 Task: Create a due date automation trigger when advanced on, on the monday of the week before a card is due add fields without all custom fields completed at 11:00 AM.
Action: Mouse moved to (996, 78)
Screenshot: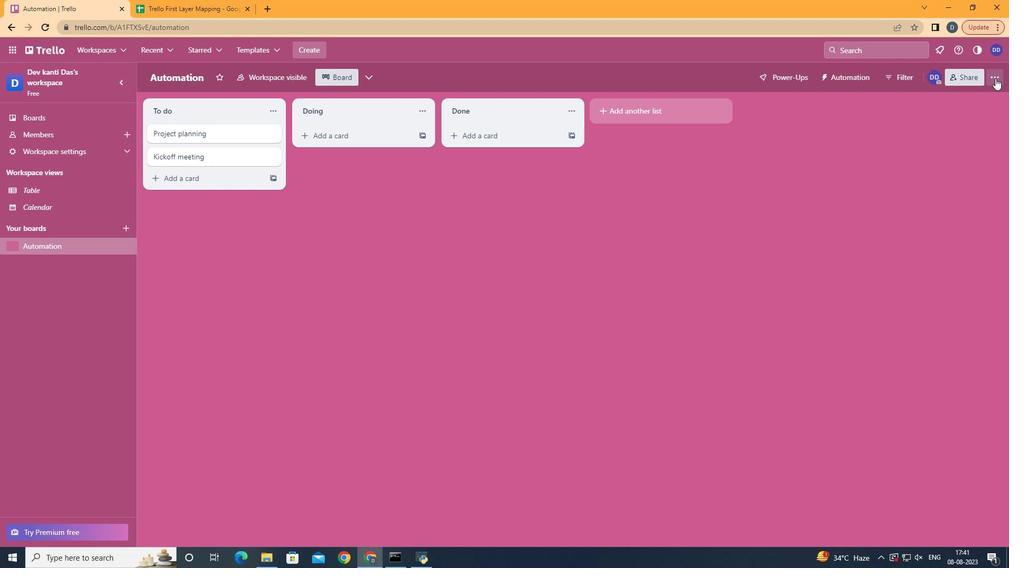
Action: Mouse pressed left at (996, 78)
Screenshot: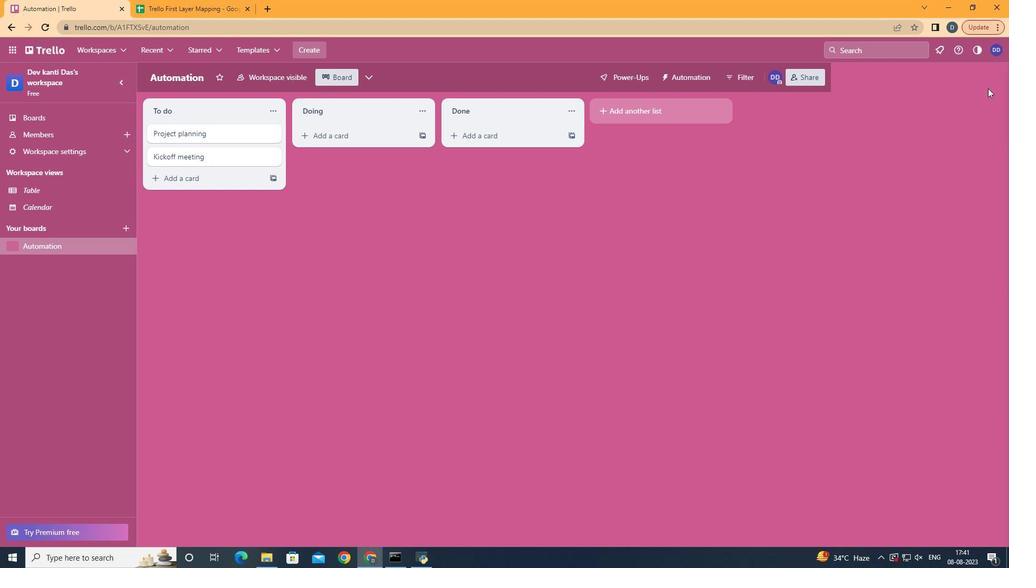 
Action: Mouse moved to (905, 216)
Screenshot: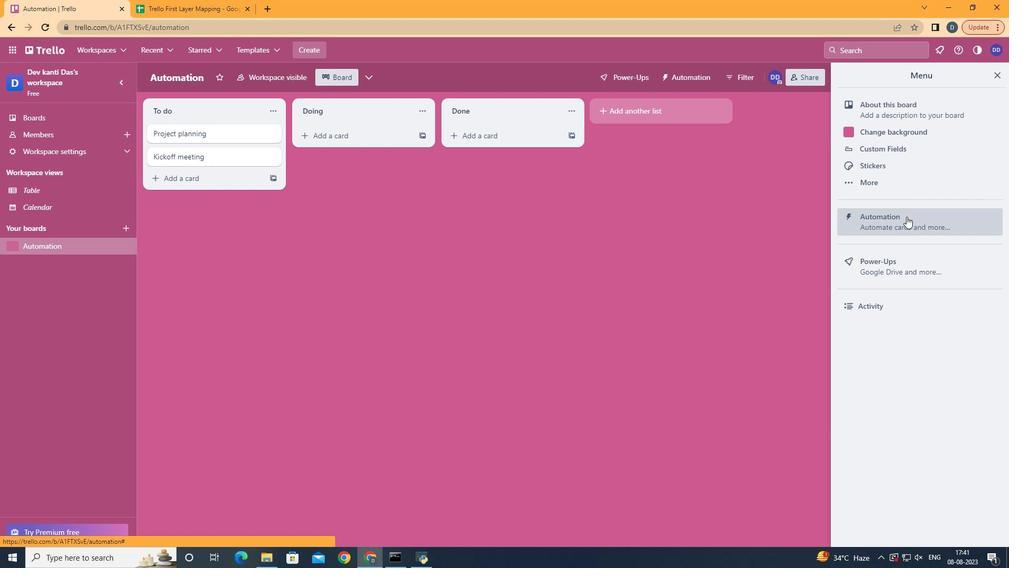 
Action: Mouse pressed left at (905, 216)
Screenshot: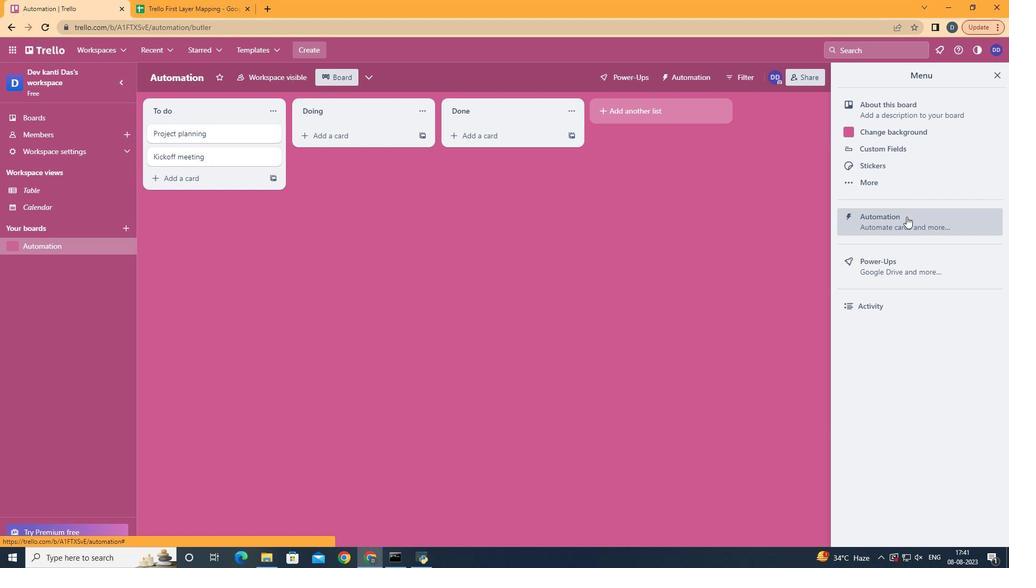 
Action: Mouse moved to (191, 205)
Screenshot: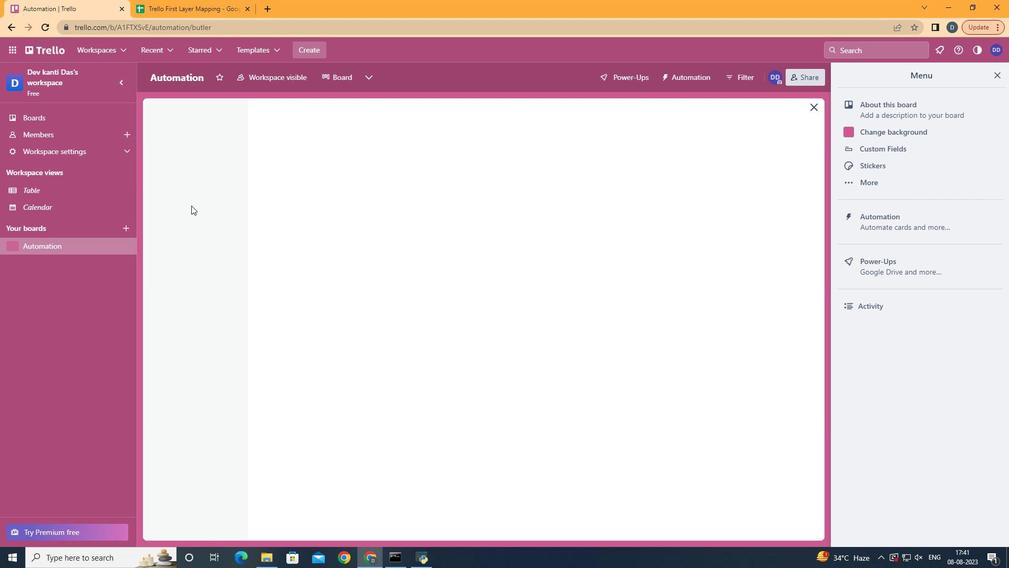 
Action: Mouse pressed left at (191, 205)
Screenshot: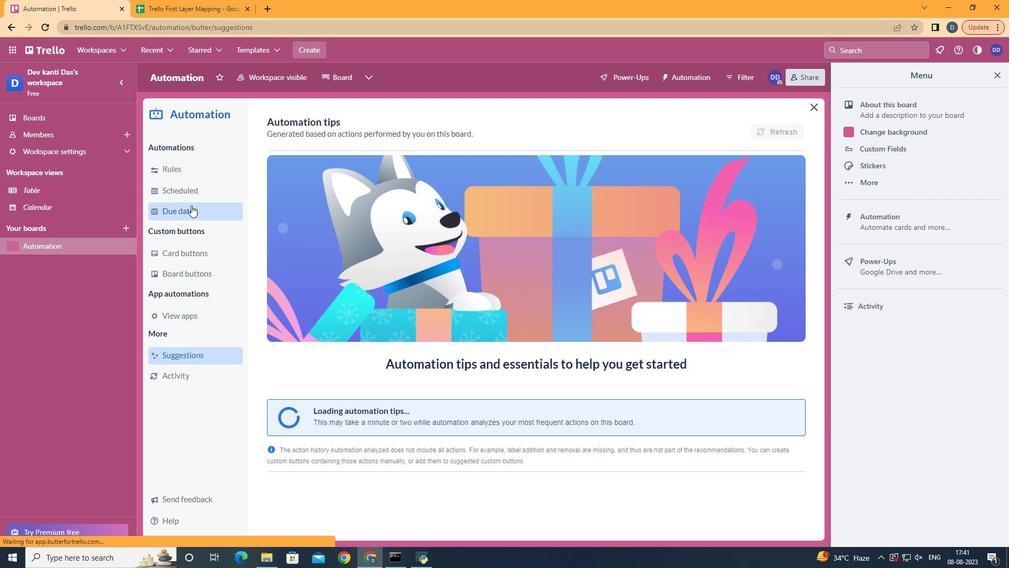 
Action: Mouse moved to (746, 122)
Screenshot: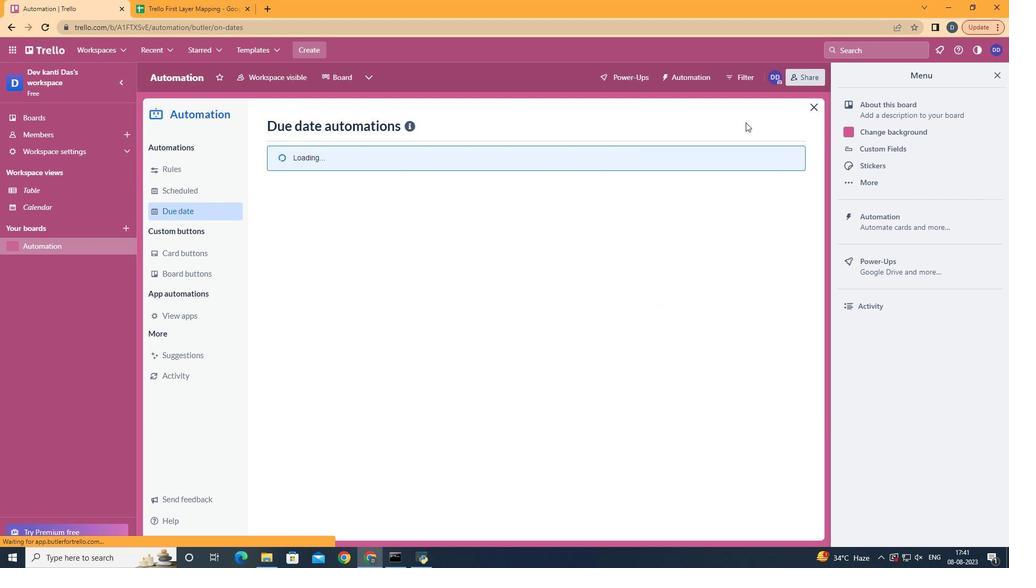 
Action: Mouse pressed left at (746, 122)
Screenshot: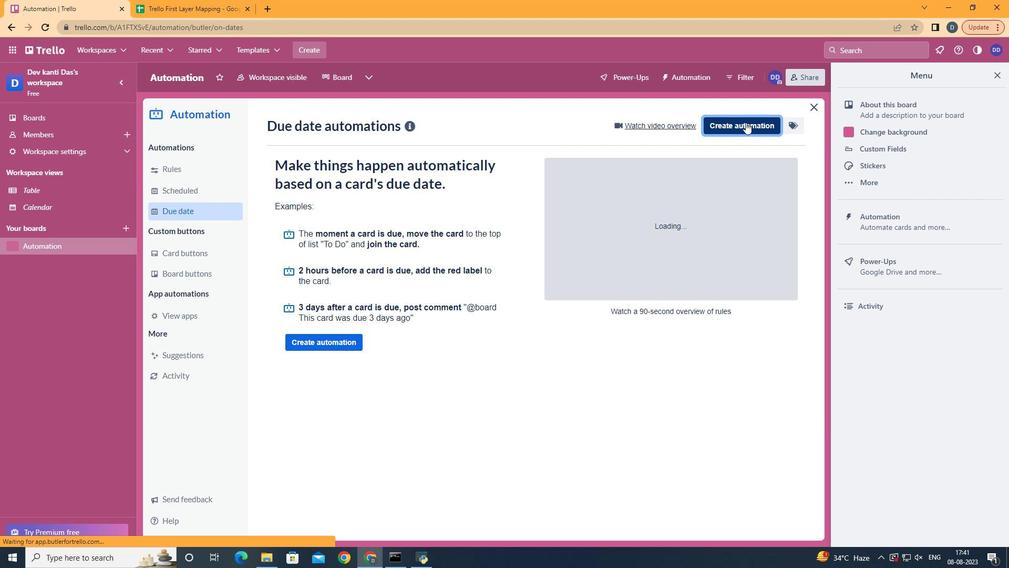 
Action: Mouse moved to (567, 229)
Screenshot: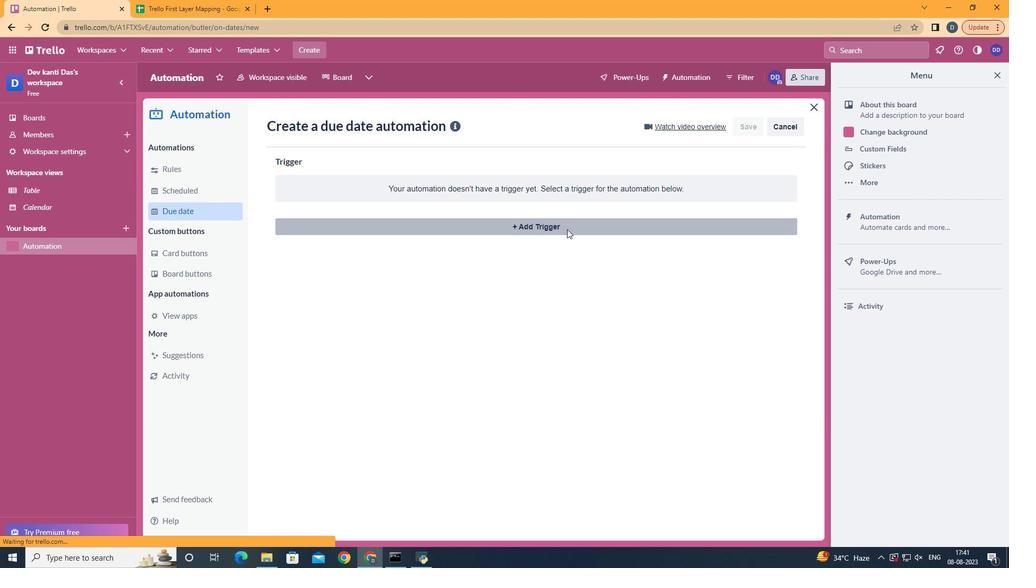 
Action: Mouse pressed left at (567, 229)
Screenshot: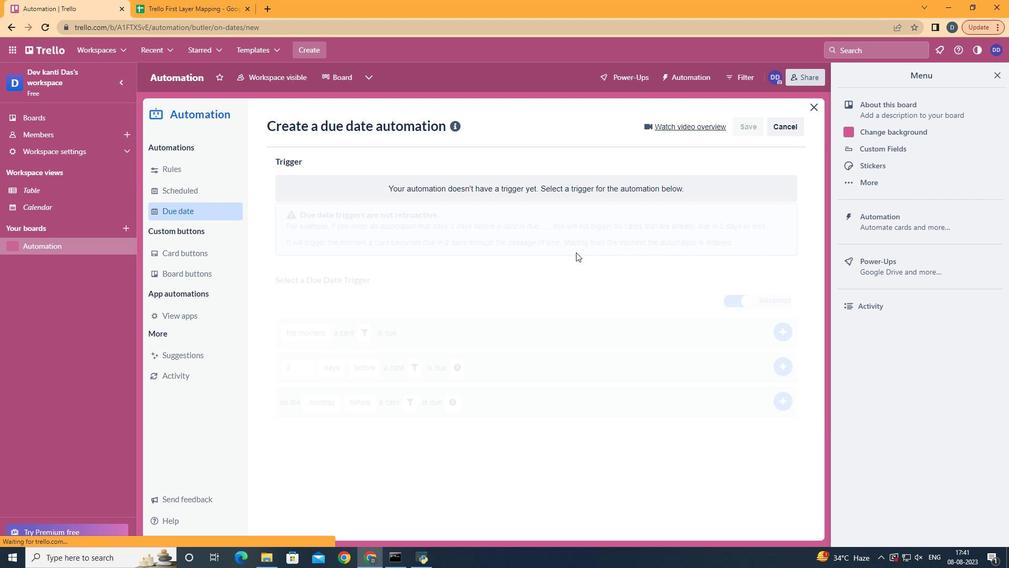 
Action: Mouse moved to (366, 506)
Screenshot: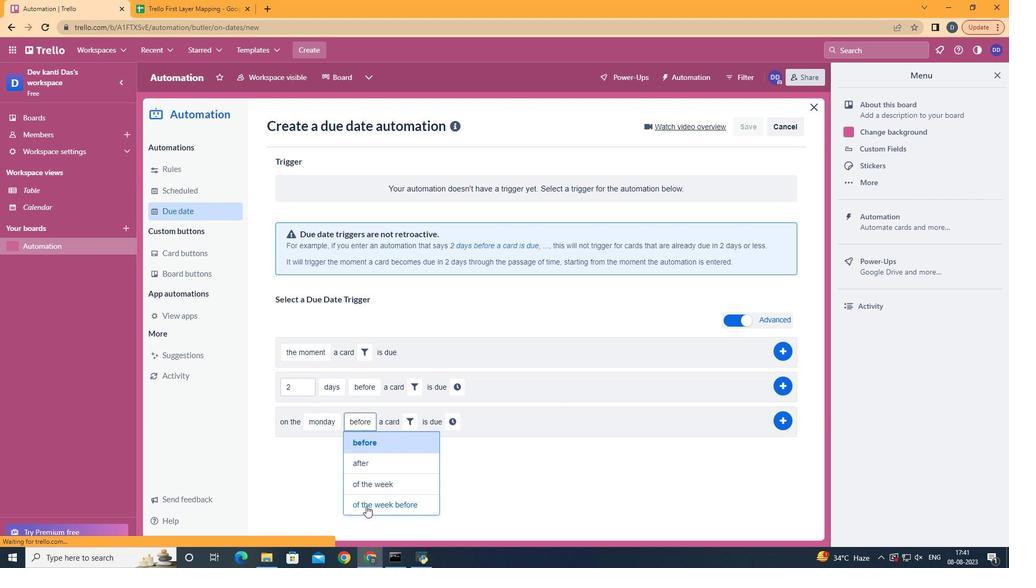 
Action: Mouse pressed left at (366, 506)
Screenshot: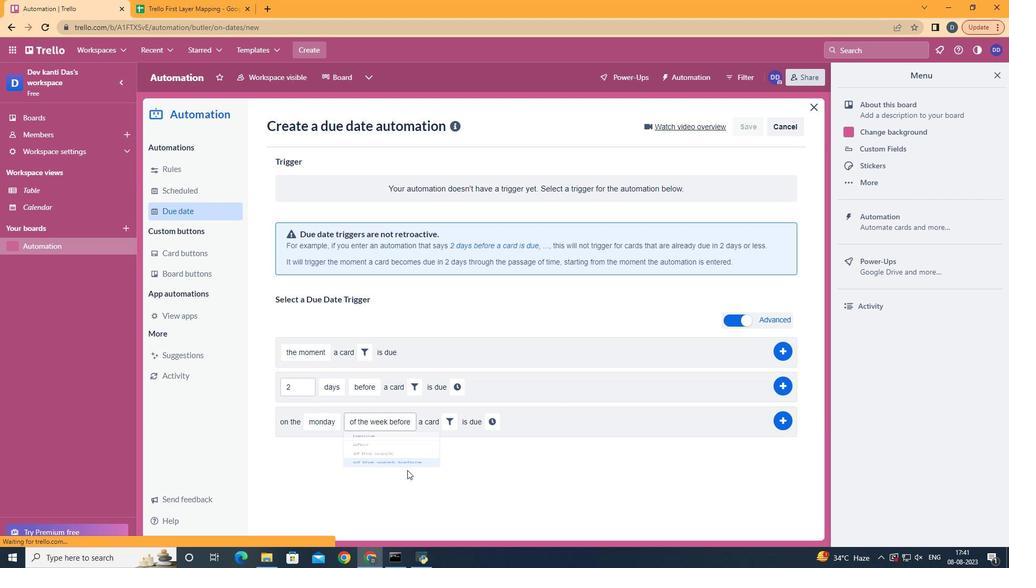 
Action: Mouse moved to (446, 425)
Screenshot: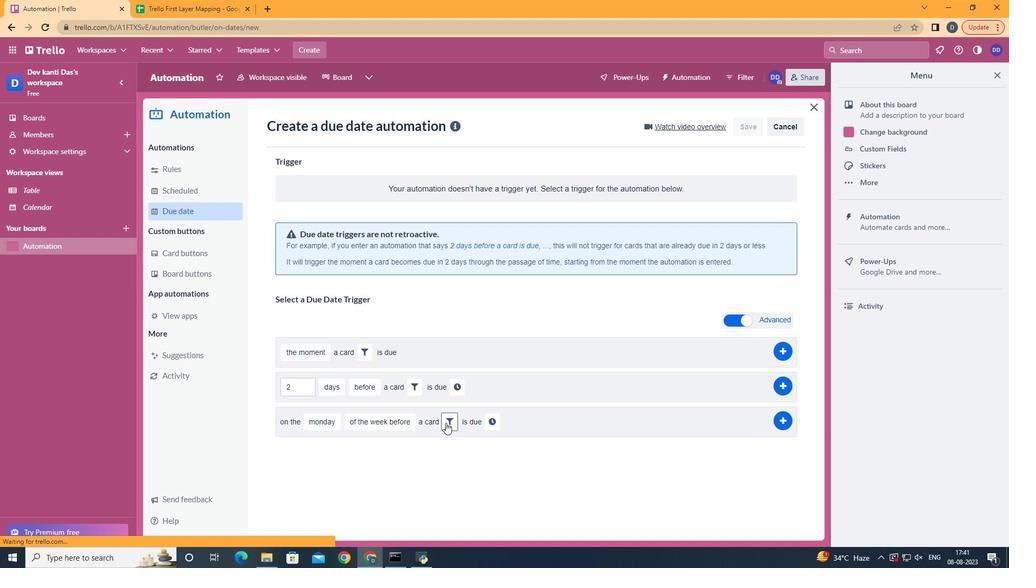 
Action: Mouse pressed left at (446, 425)
Screenshot: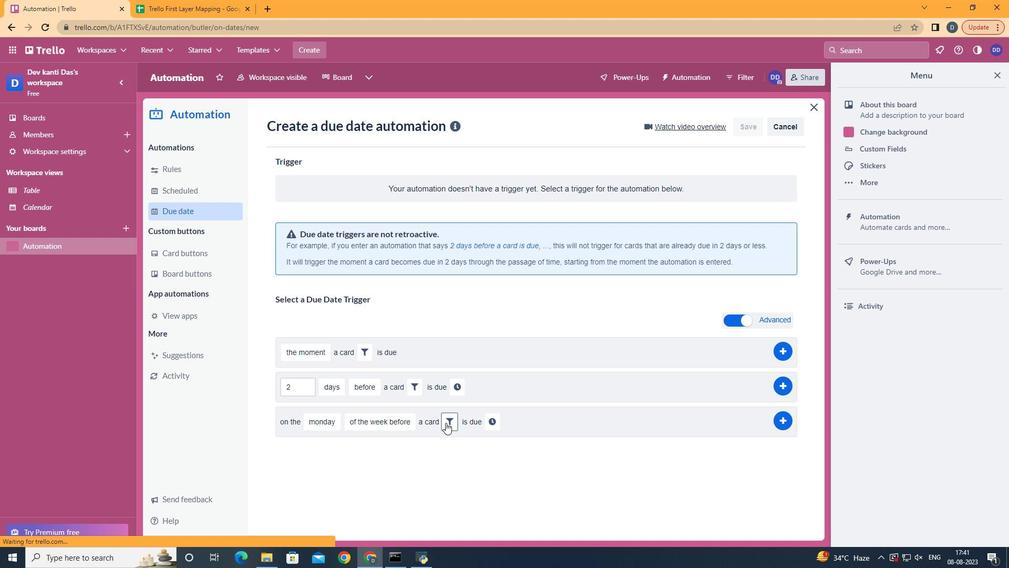 
Action: Mouse moved to (607, 456)
Screenshot: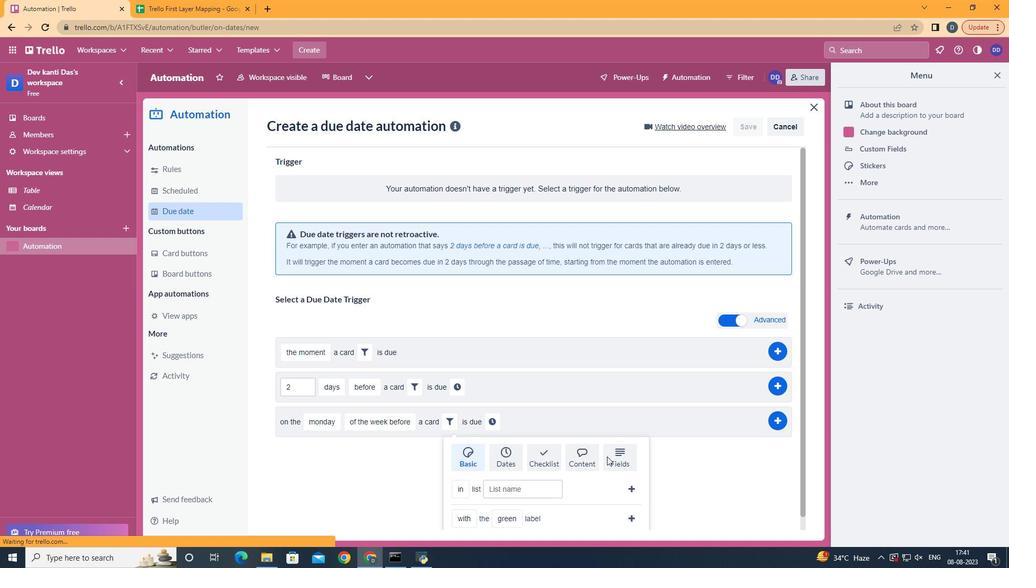 
Action: Mouse pressed left at (607, 456)
Screenshot: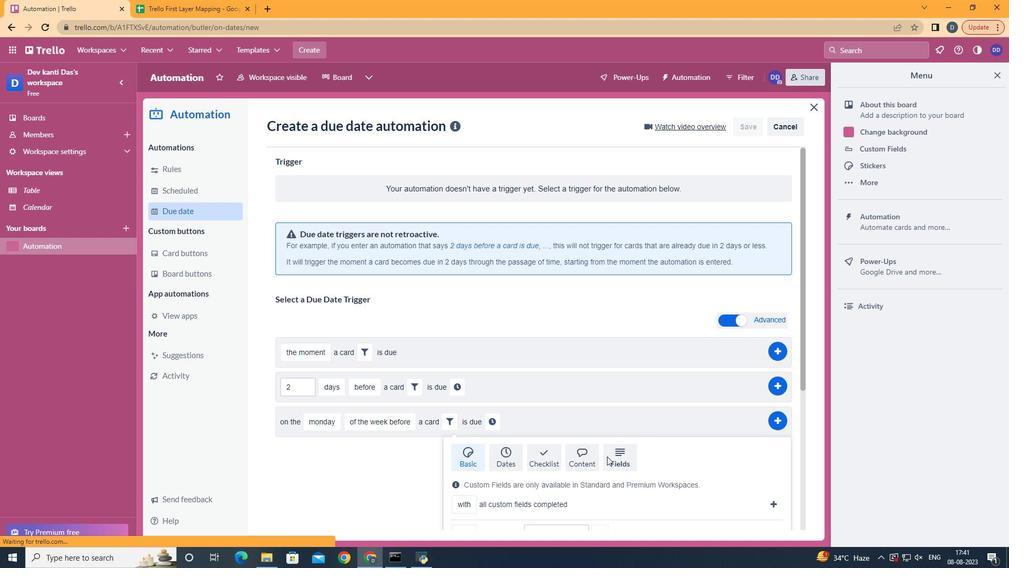 
Action: Mouse moved to (510, 478)
Screenshot: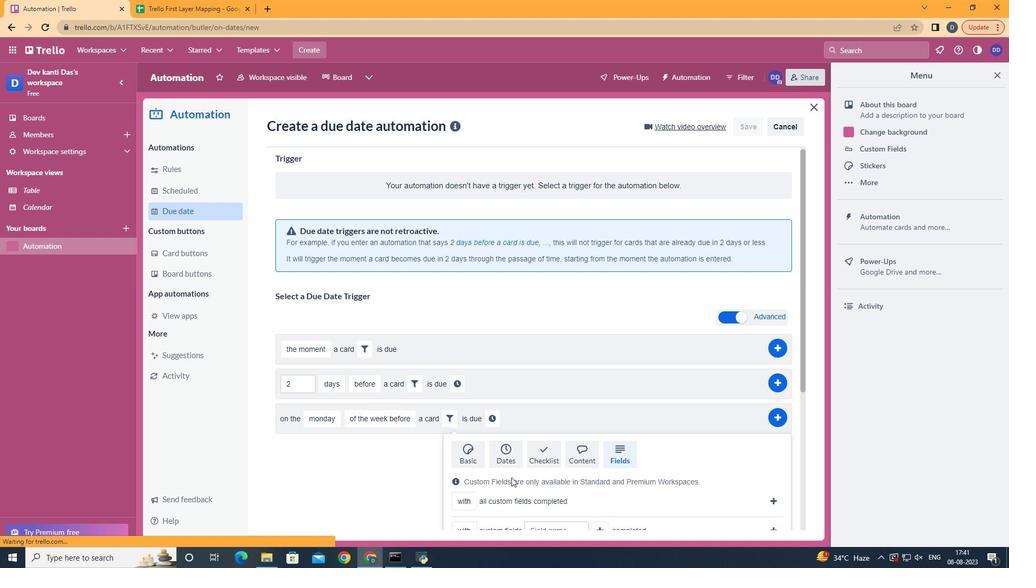 
Action: Mouse scrolled (510, 478) with delta (0, 0)
Screenshot: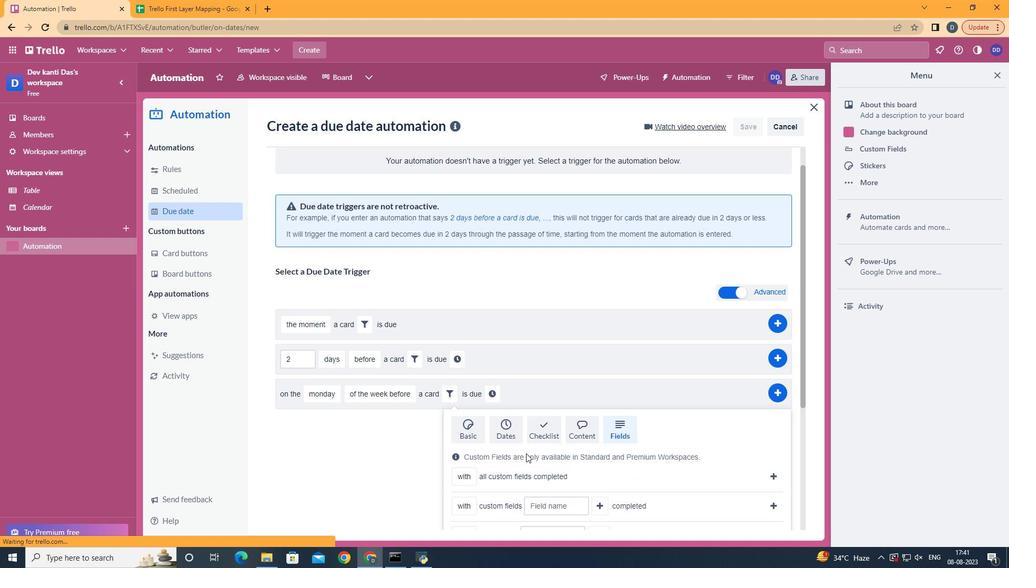 
Action: Mouse scrolled (510, 478) with delta (0, 0)
Screenshot: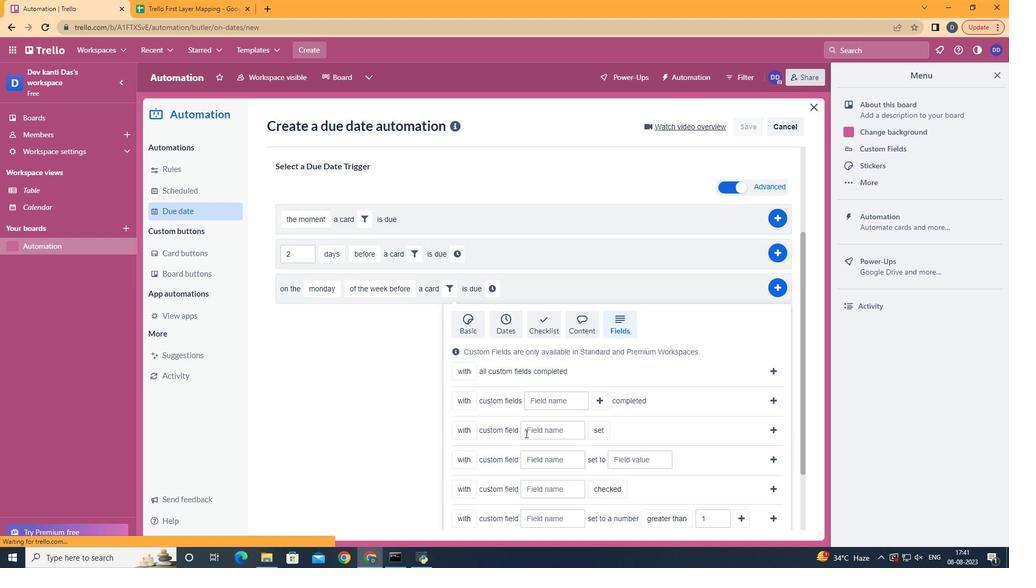 
Action: Mouse moved to (511, 477)
Screenshot: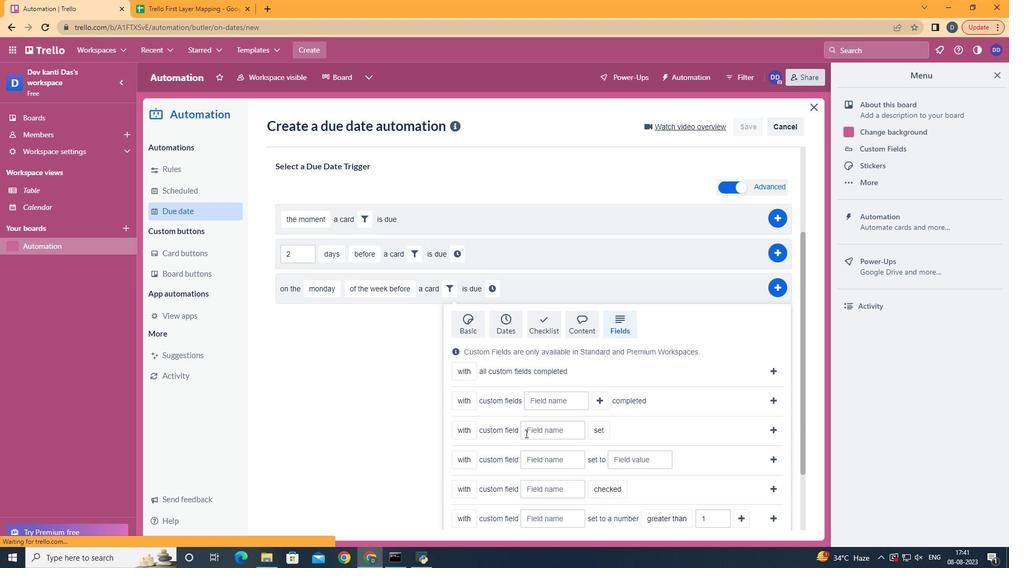 
Action: Mouse scrolled (510, 478) with delta (0, 0)
Screenshot: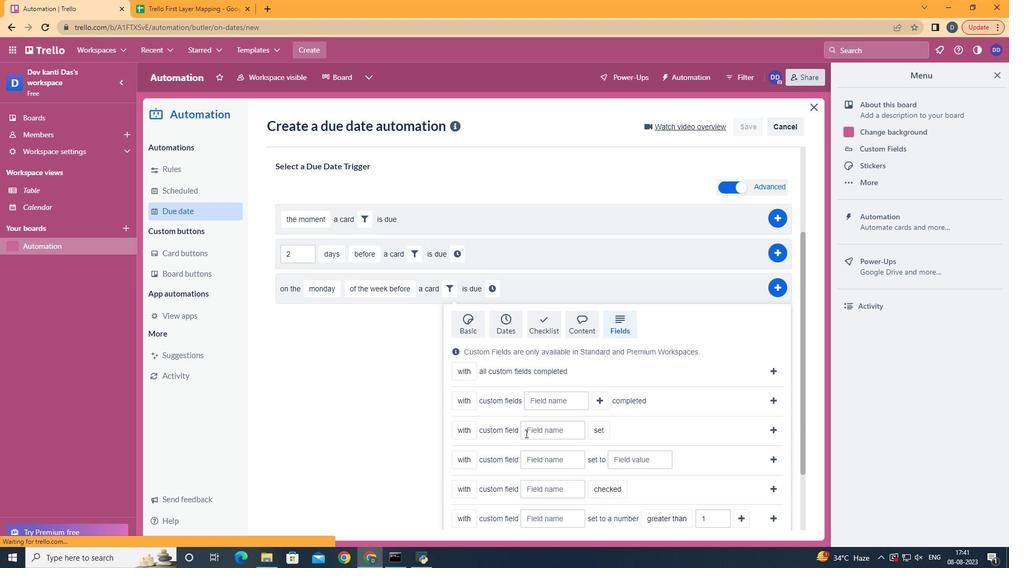 
Action: Mouse moved to (472, 381)
Screenshot: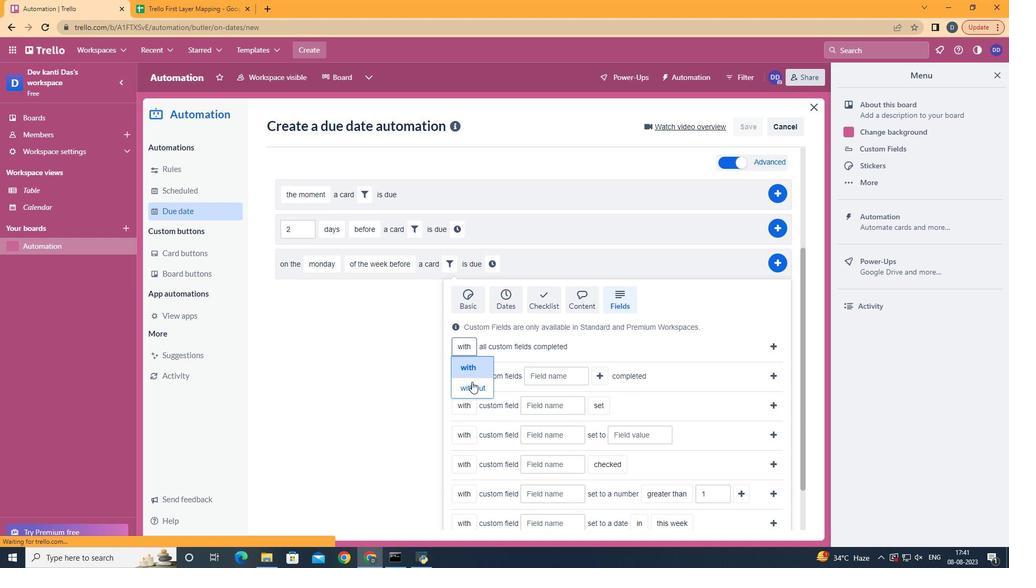 
Action: Mouse pressed left at (472, 381)
Screenshot: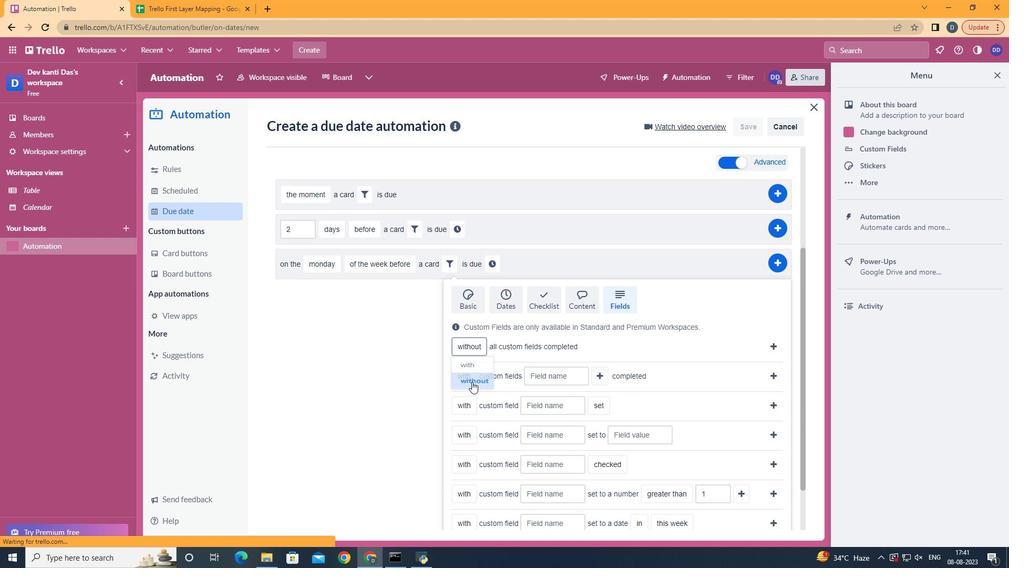 
Action: Mouse moved to (775, 346)
Screenshot: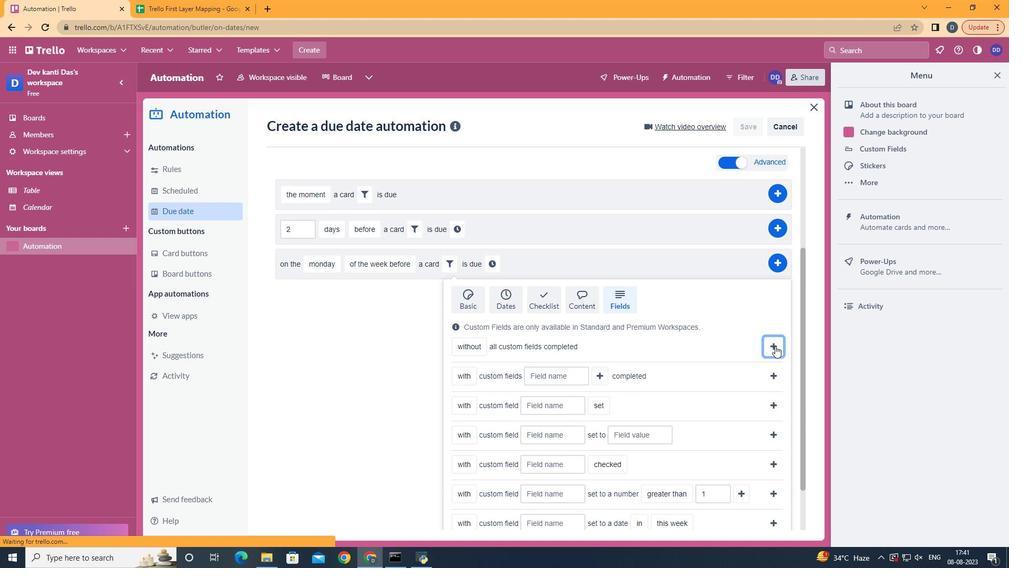 
Action: Mouse pressed left at (775, 346)
Screenshot: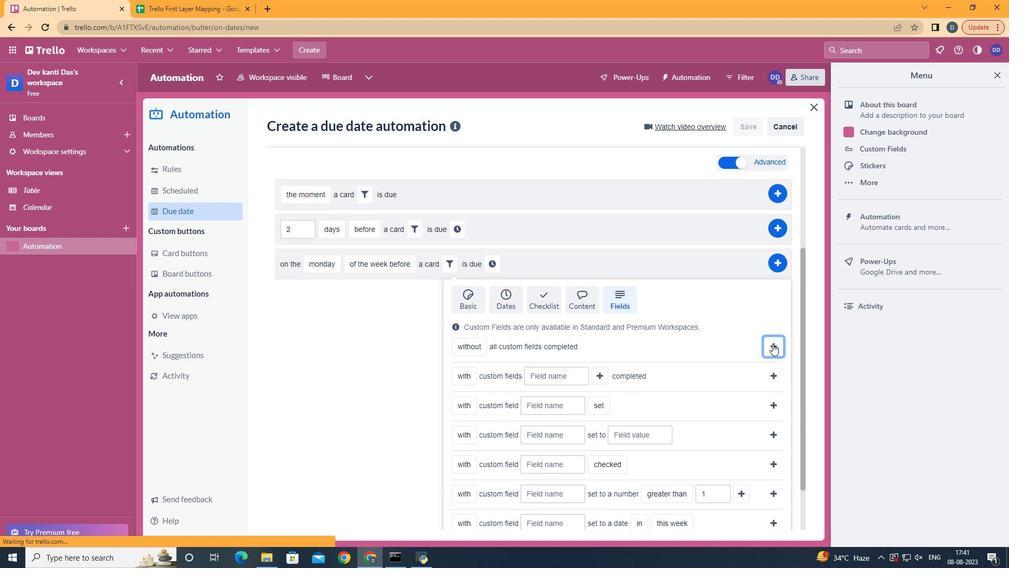 
Action: Mouse moved to (632, 423)
Screenshot: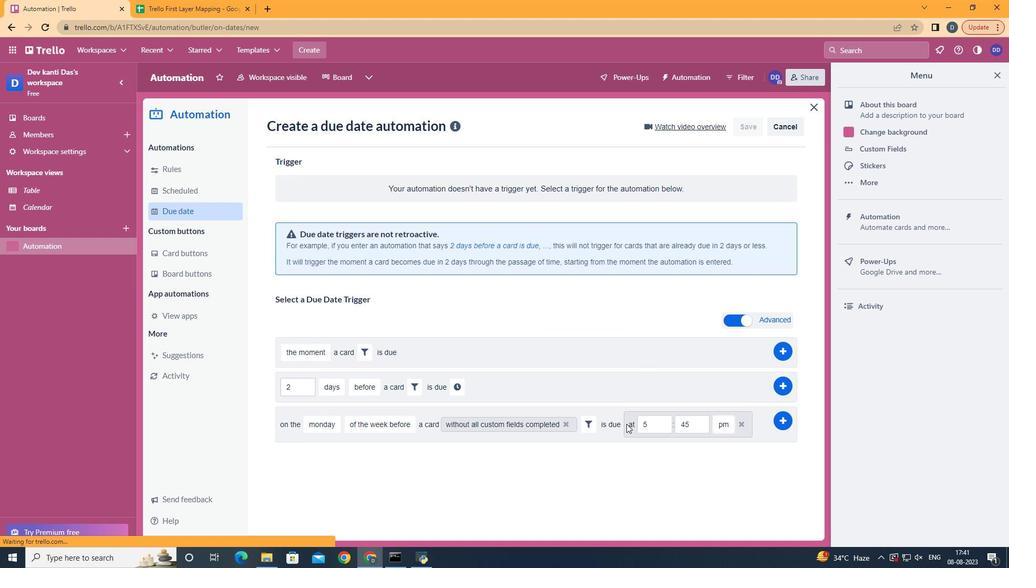 
Action: Mouse pressed left at (632, 423)
Screenshot: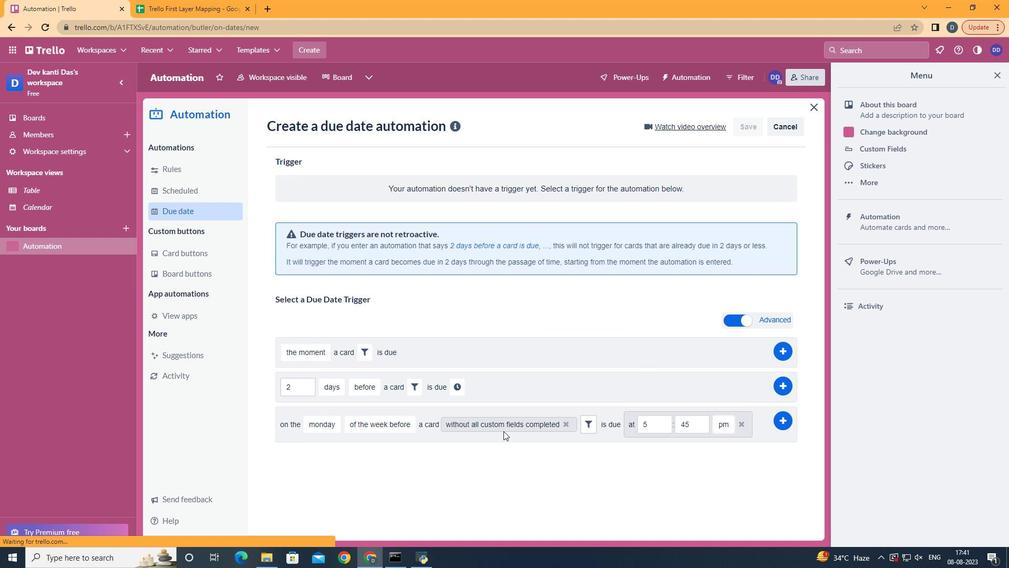 
Action: Mouse moved to (665, 427)
Screenshot: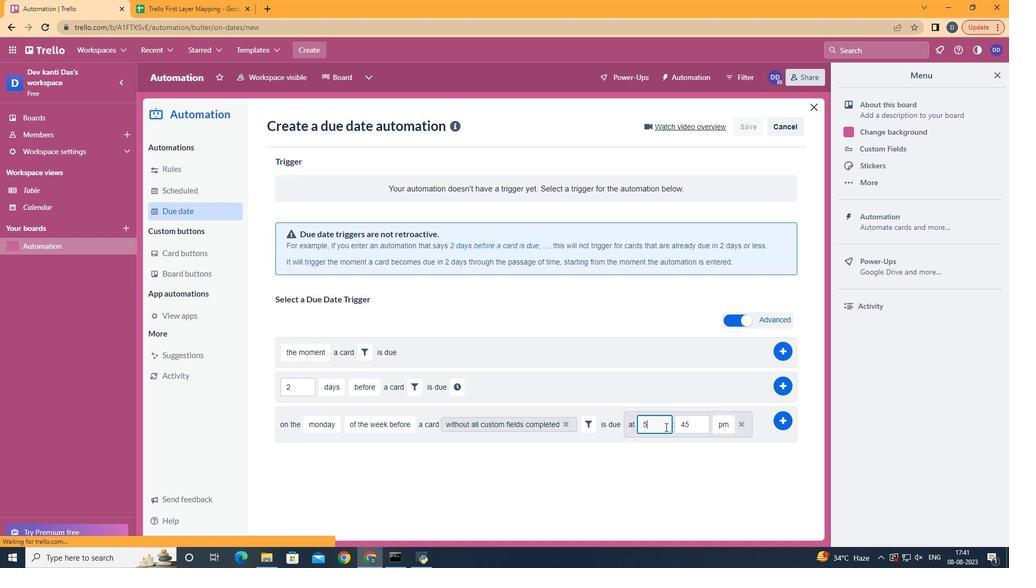 
Action: Mouse pressed left at (665, 427)
Screenshot: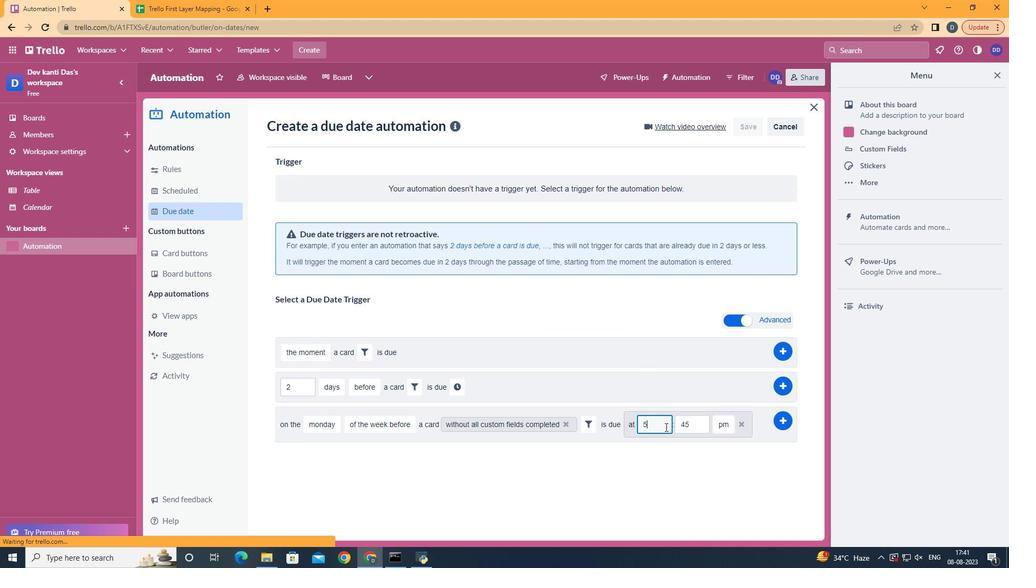 
Action: Key pressed <Key.backspace>11
Screenshot: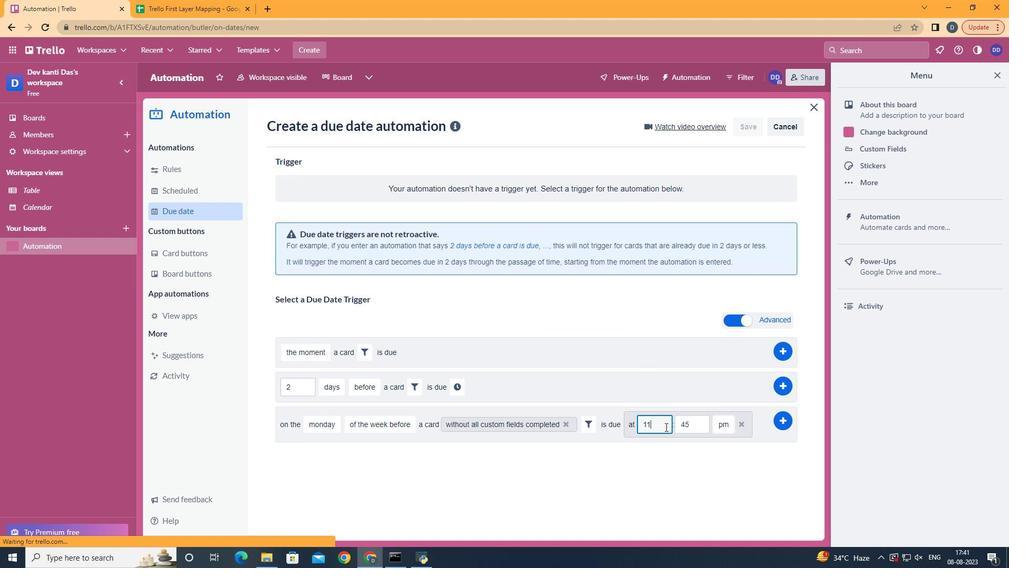 
Action: Mouse moved to (704, 427)
Screenshot: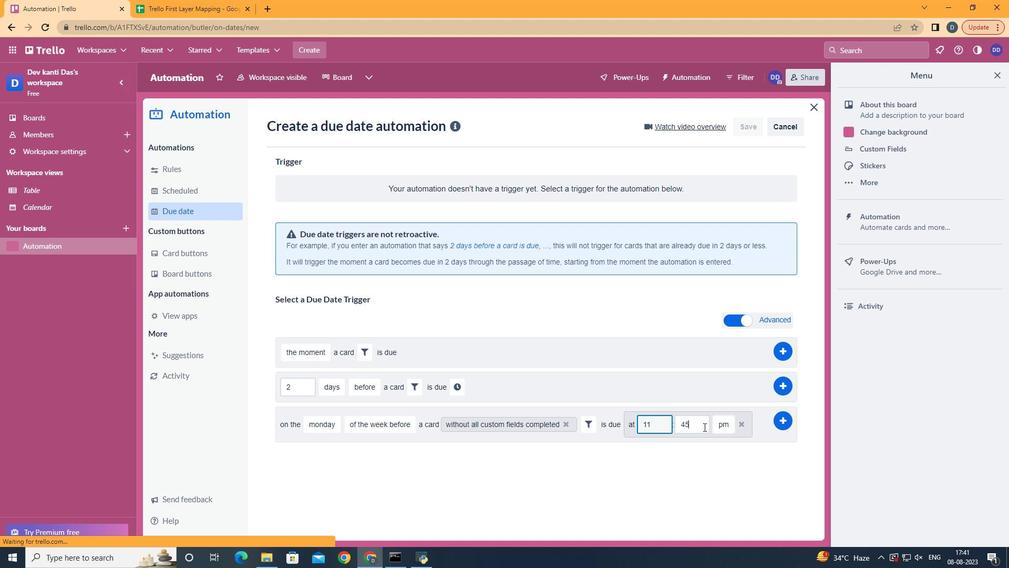 
Action: Mouse pressed left at (704, 427)
Screenshot: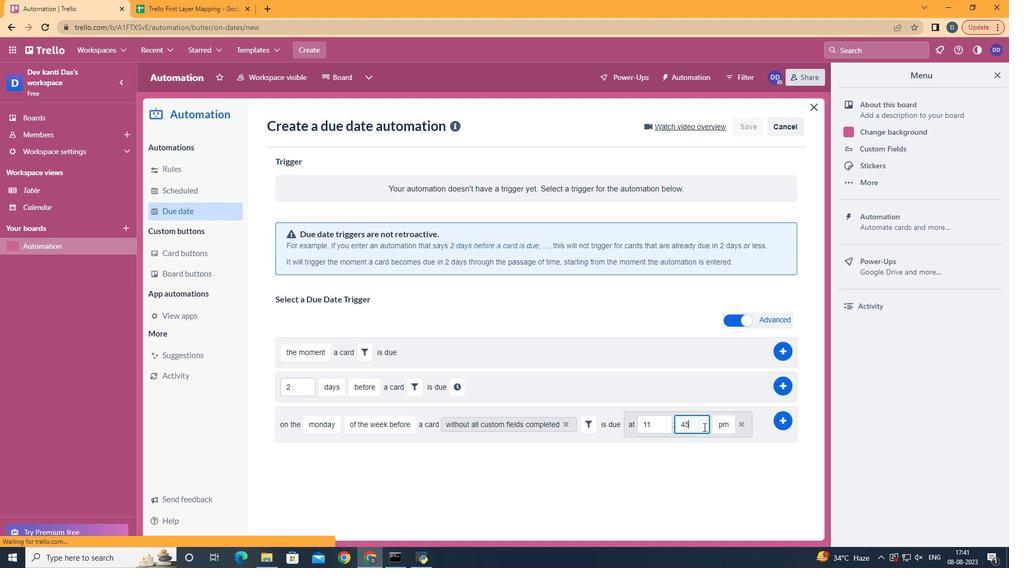 
Action: Key pressed <Key.backspace><Key.backspace>00
Screenshot: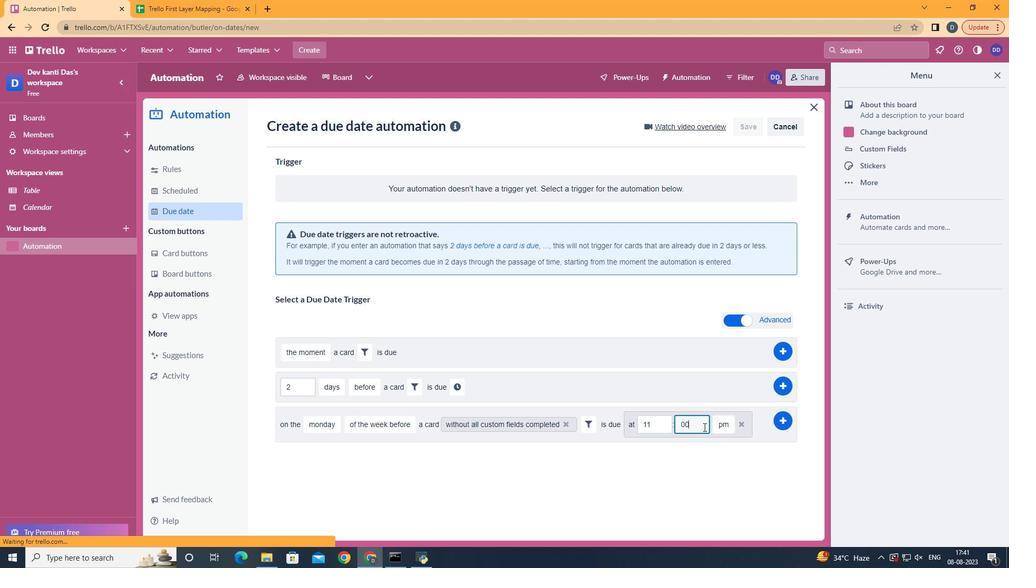 
Action: Mouse moved to (728, 440)
Screenshot: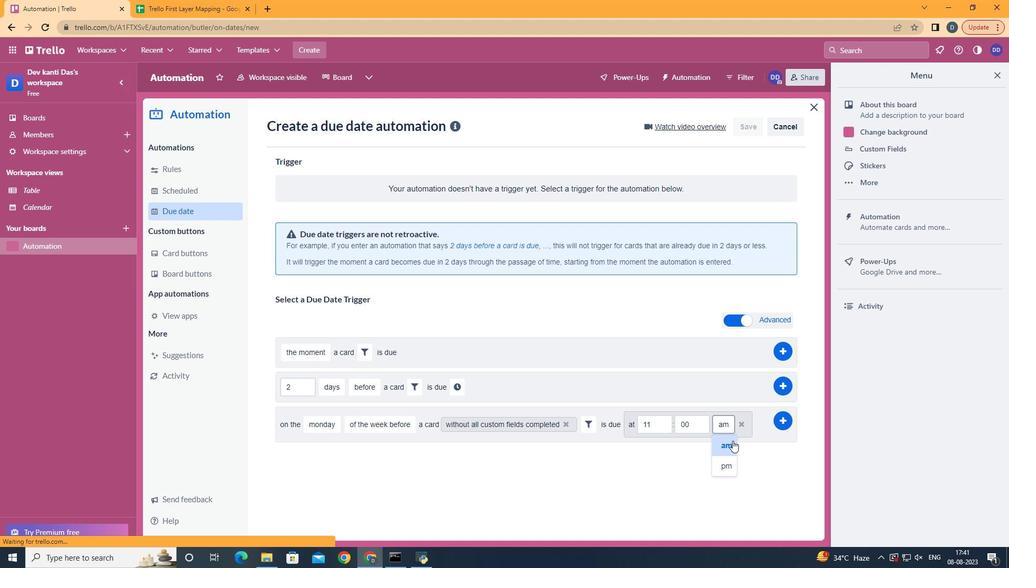 
Action: Mouse pressed left at (728, 440)
Screenshot: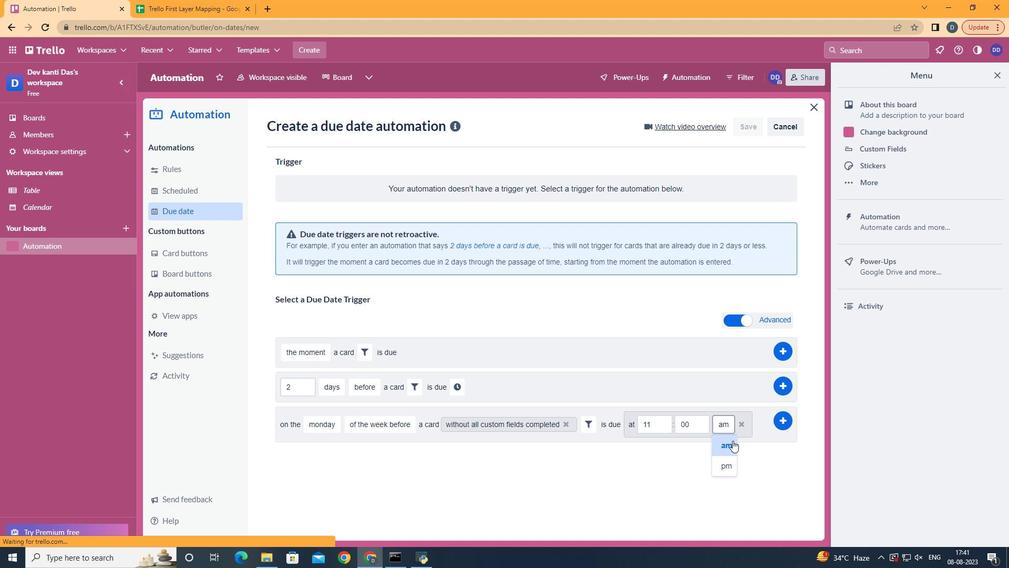
Action: Mouse moved to (791, 426)
Screenshot: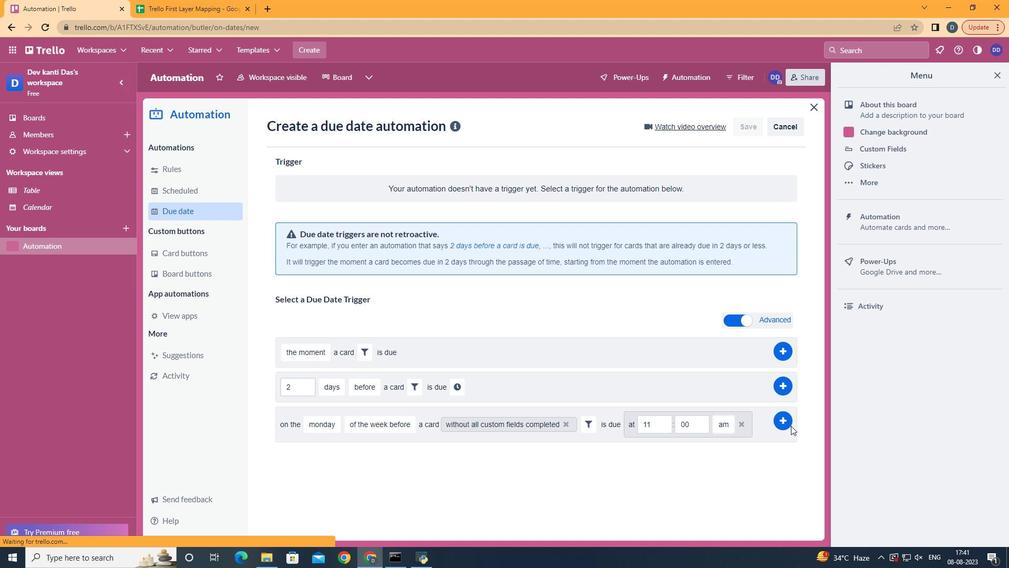 
Action: Mouse pressed left at (791, 426)
Screenshot: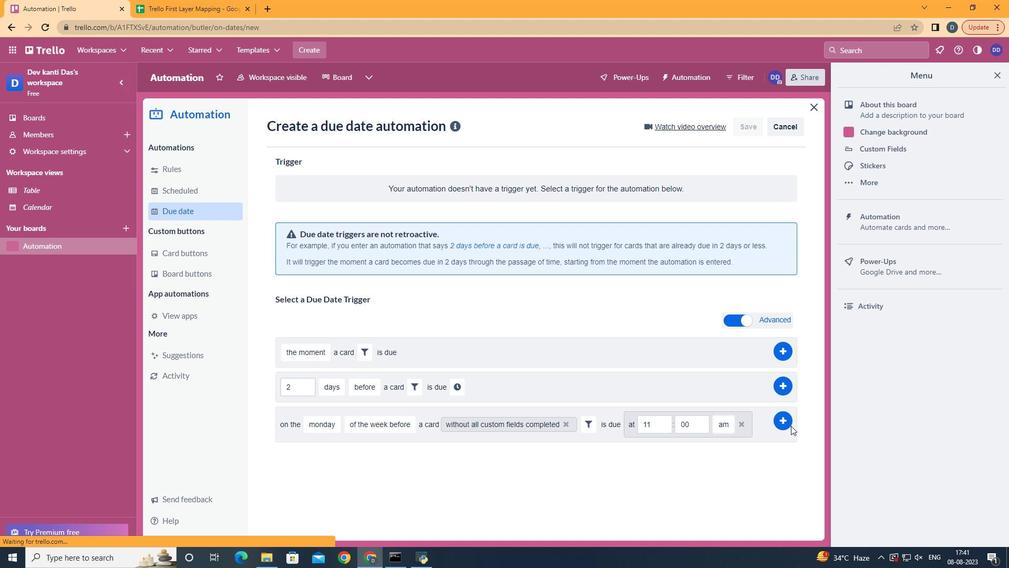 
Action: Mouse moved to (776, 417)
Screenshot: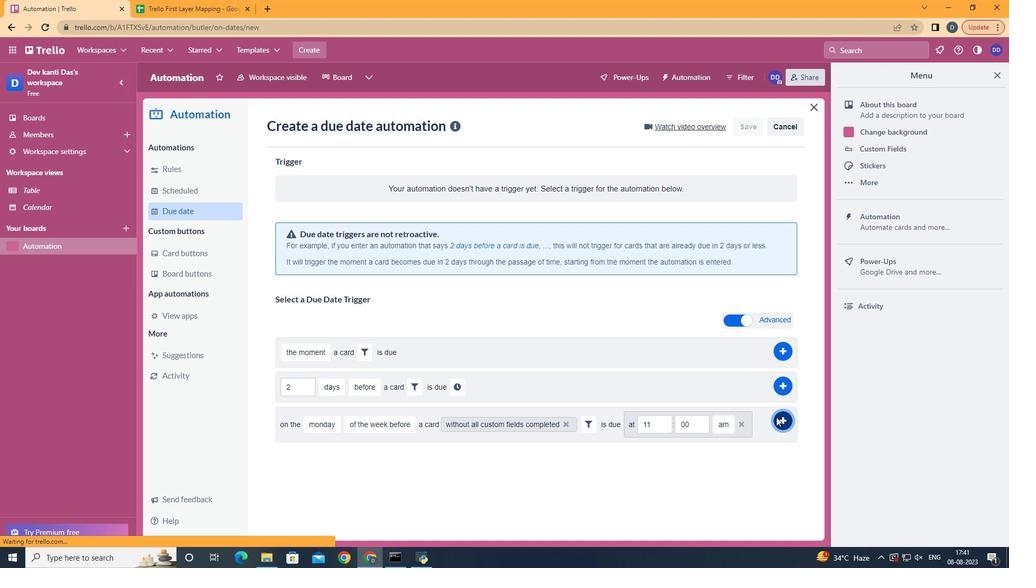
Action: Mouse pressed left at (776, 417)
Screenshot: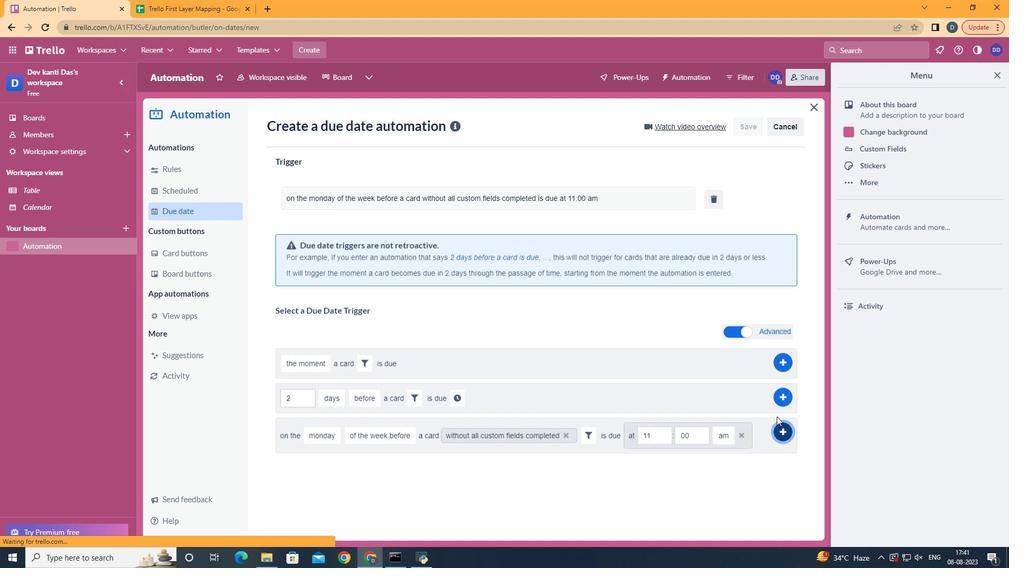 
Action: Mouse moved to (561, 158)
Screenshot: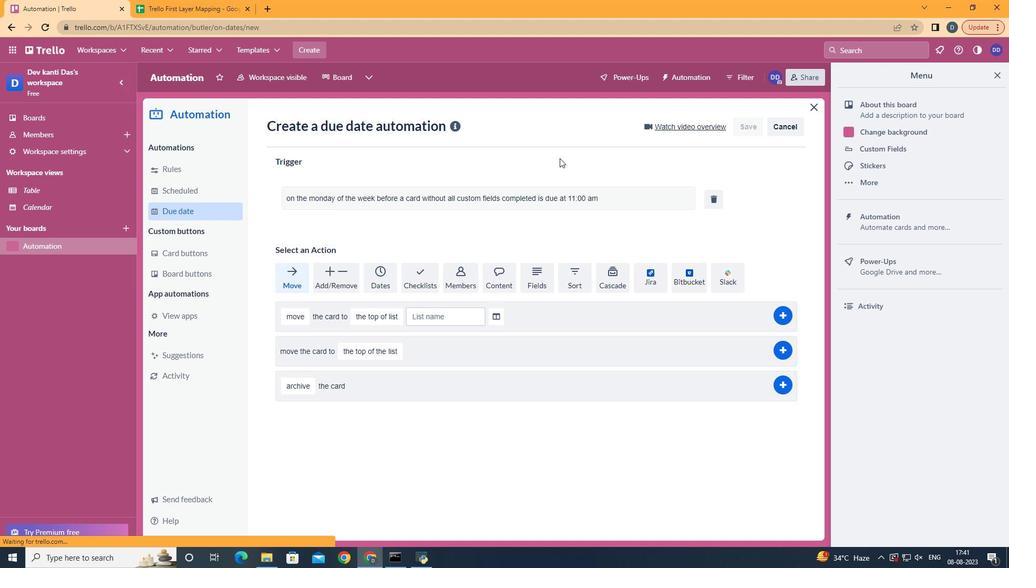 
